 Task: Select the Jordan Time as time zone for the schedule.
Action: Mouse moved to (336, 152)
Screenshot: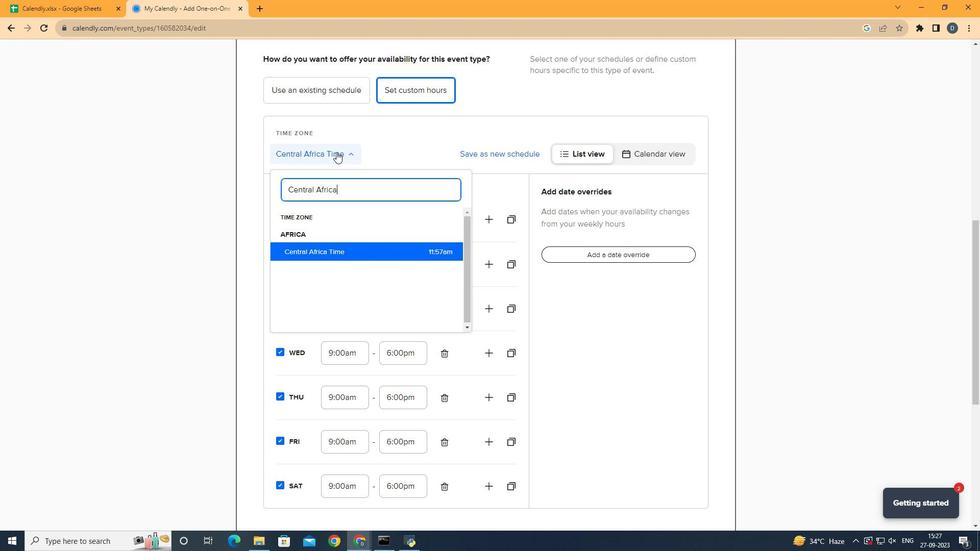 
Action: Mouse pressed left at (336, 152)
Screenshot: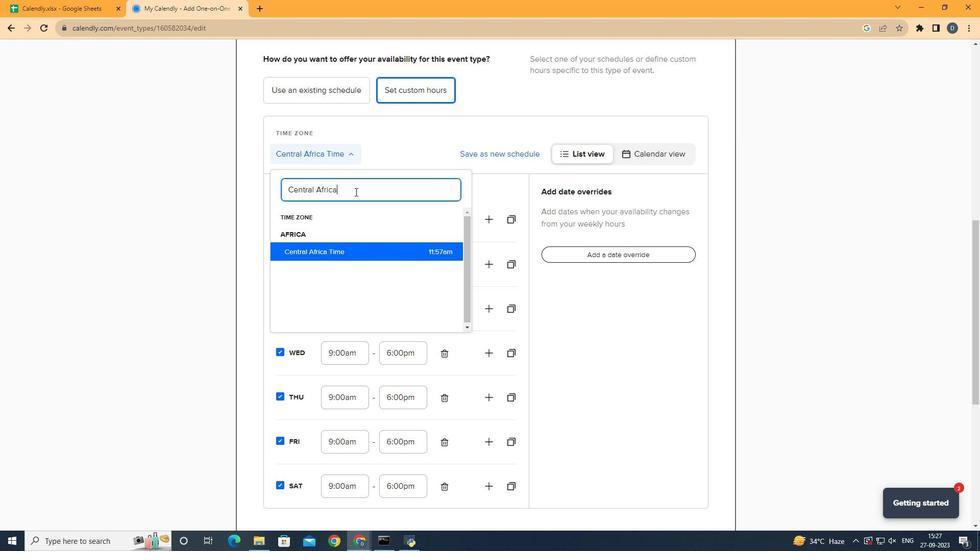 
Action: Mouse moved to (364, 192)
Screenshot: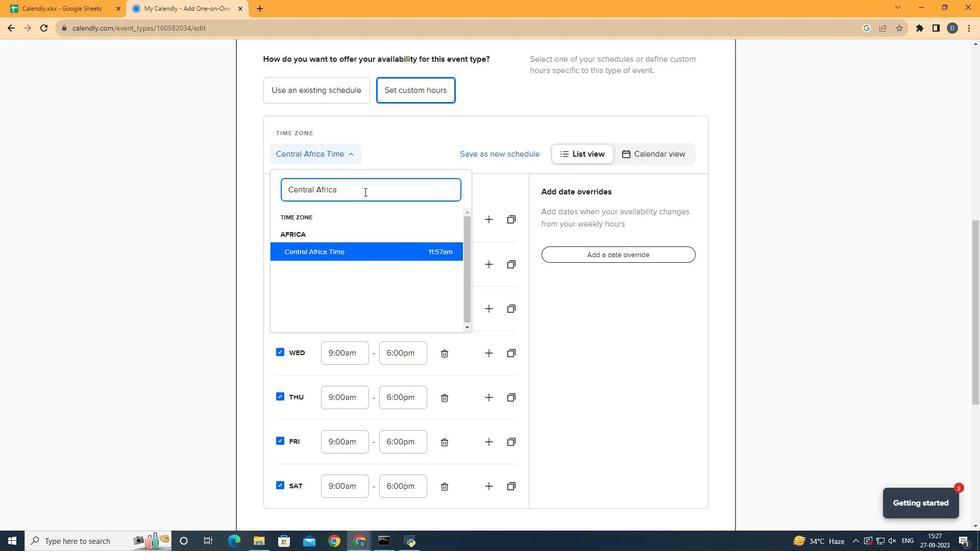 
Action: Mouse pressed left at (364, 192)
Screenshot: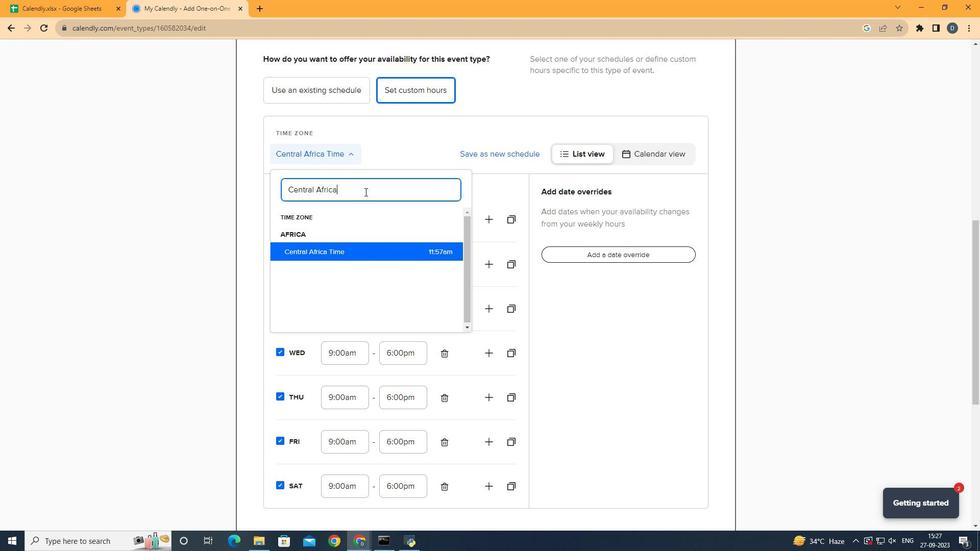 
Action: Mouse moved to (365, 192)
Screenshot: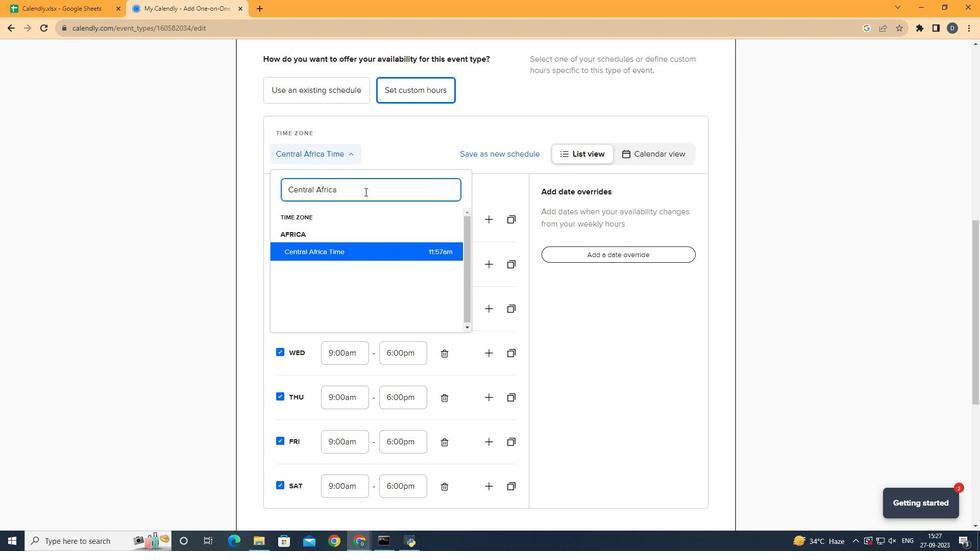 
Action: Key pressed <Key.backspace><Key.backspace><Key.backspace><Key.backspace><Key.backspace><Key.backspace><Key.backspace><Key.backspace><Key.backspace><Key.backspace><Key.backspace><Key.backspace><Key.backspace><Key.backspace><Key.backspace><Key.backspace><Key.backspace><Key.backspace><Key.backspace><Key.backspace><Key.backspace><Key.shift><Key.shift>Jordan
Screenshot: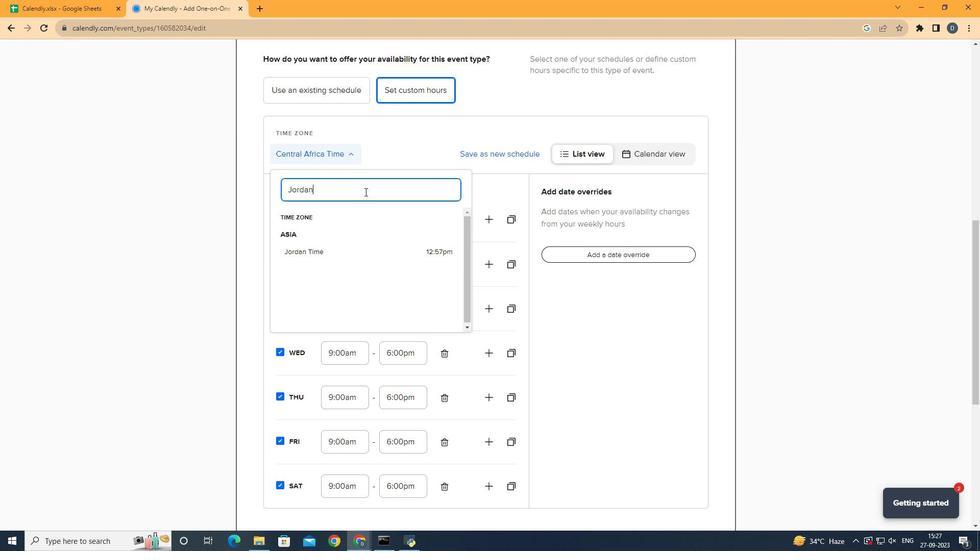 
Action: Mouse moved to (359, 247)
Screenshot: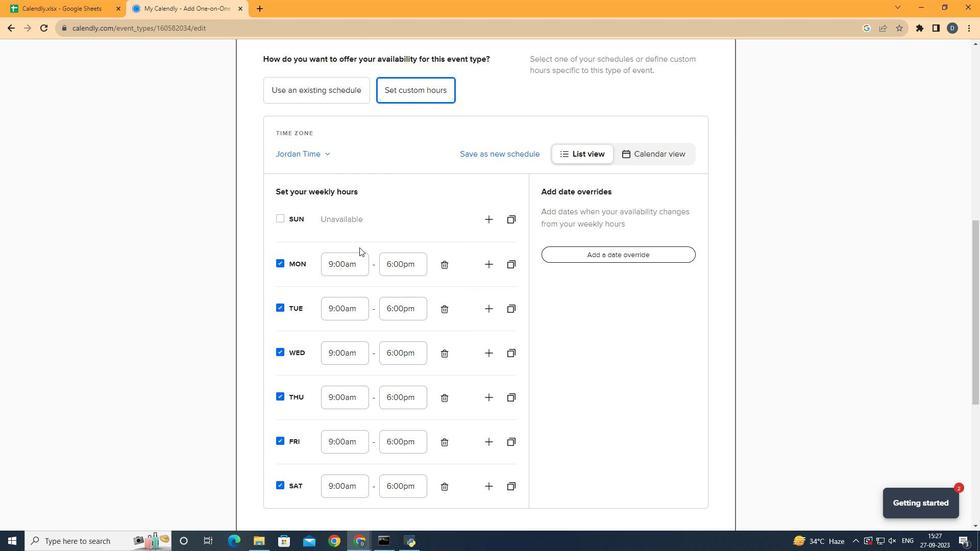 
Action: Mouse pressed left at (359, 247)
Screenshot: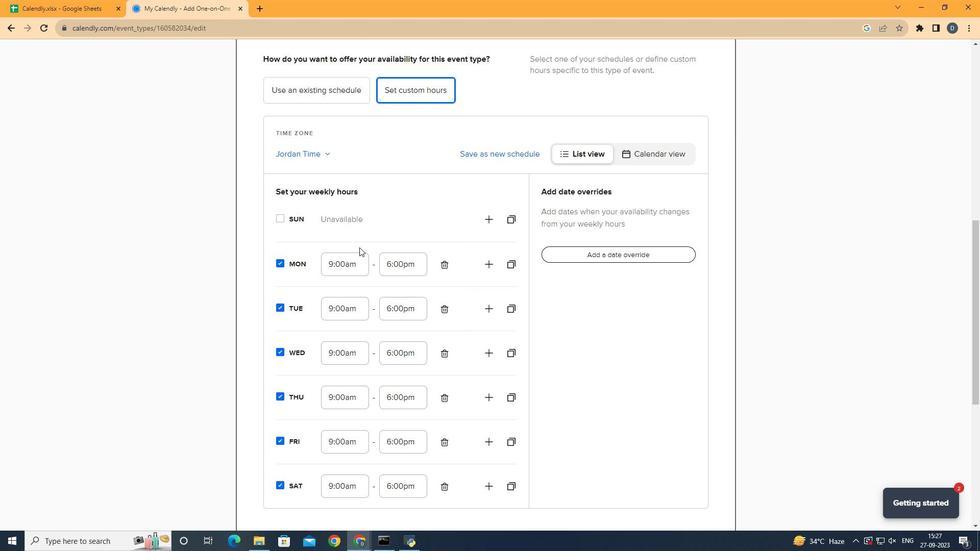 
Action: Mouse moved to (417, 184)
Screenshot: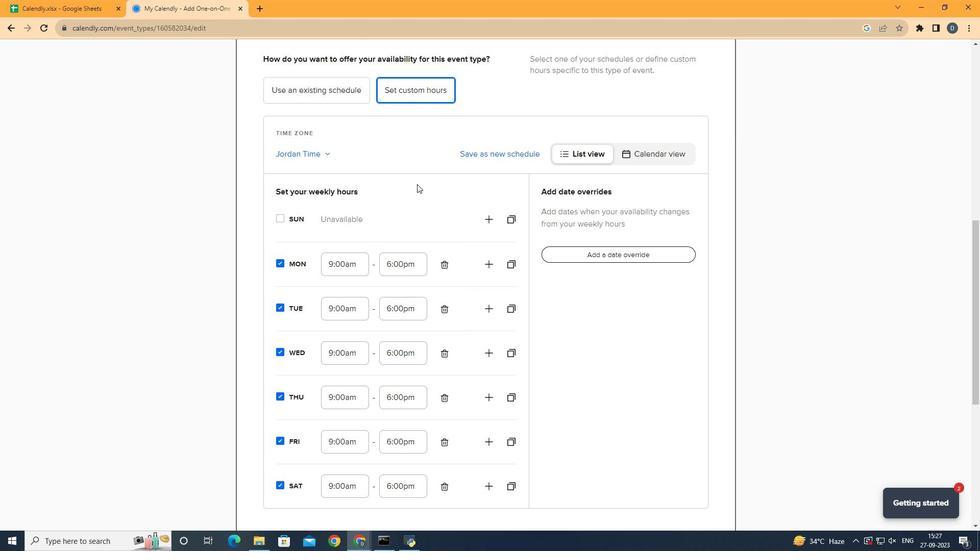 
